 Task: Toggle the render whitespace.
Action: Mouse moved to (137, 14)
Screenshot: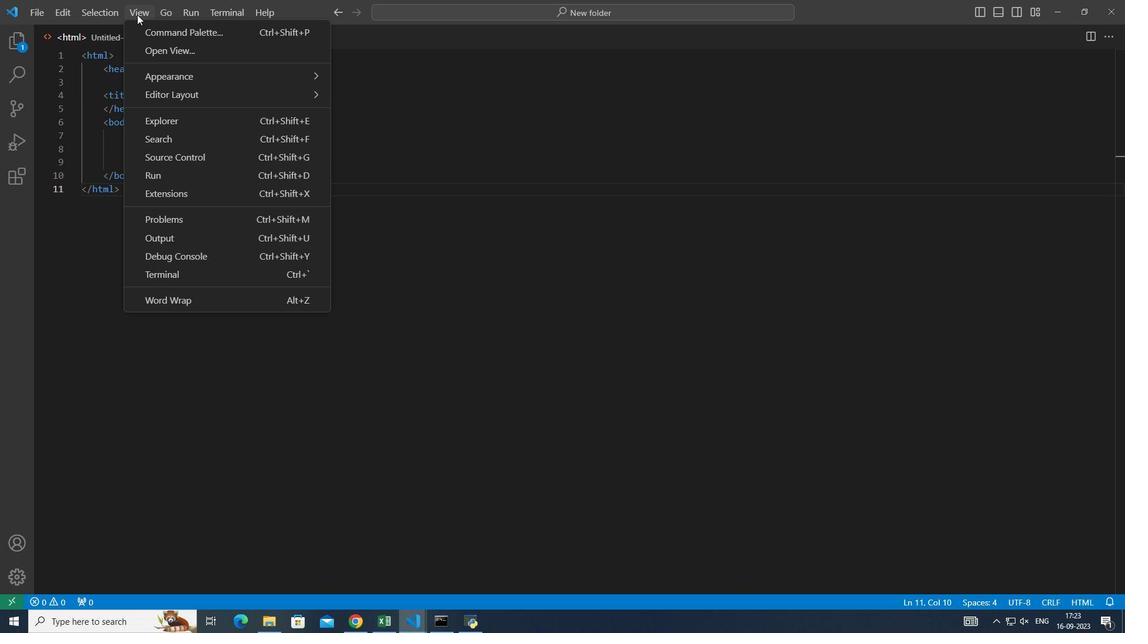 
Action: Mouse pressed left at (137, 14)
Screenshot: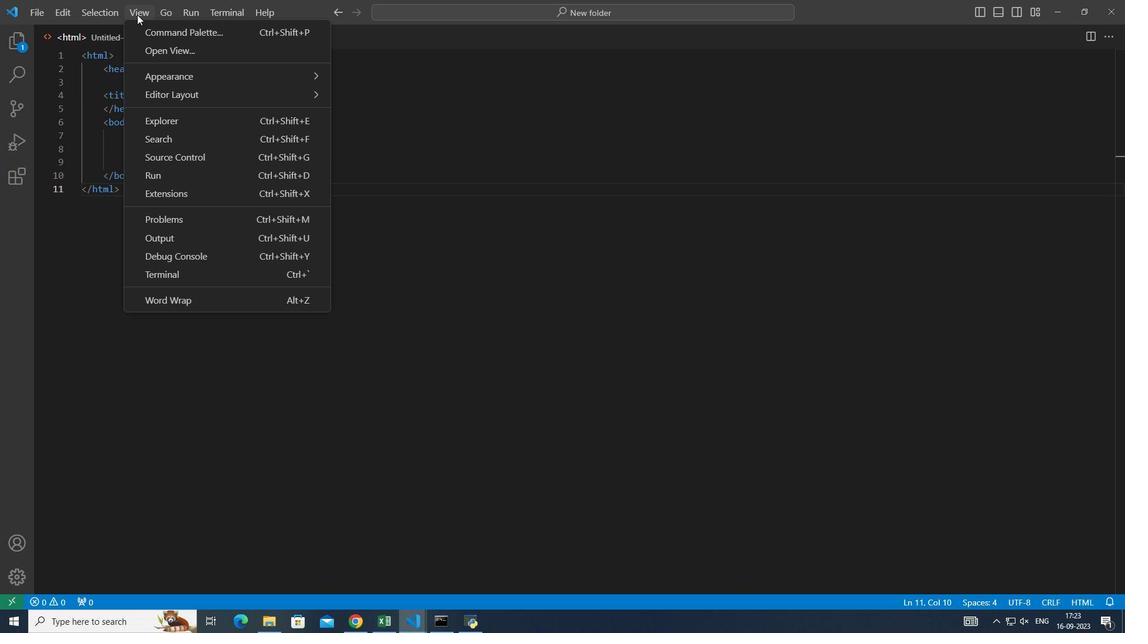 
Action: Mouse moved to (386, 373)
Screenshot: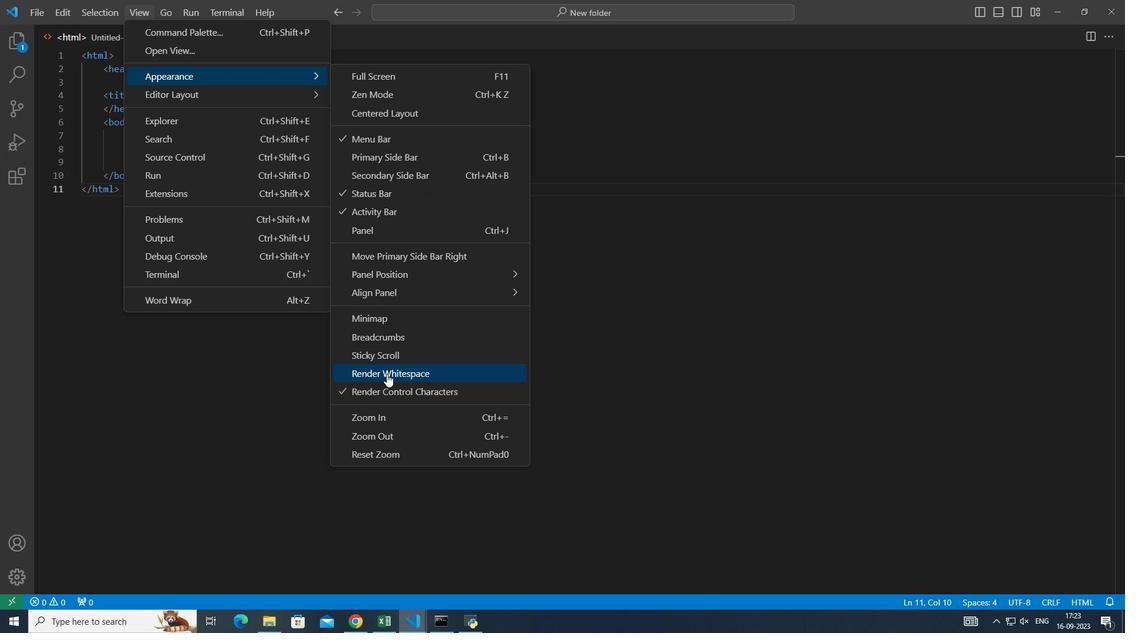 
Action: Mouse pressed left at (386, 373)
Screenshot: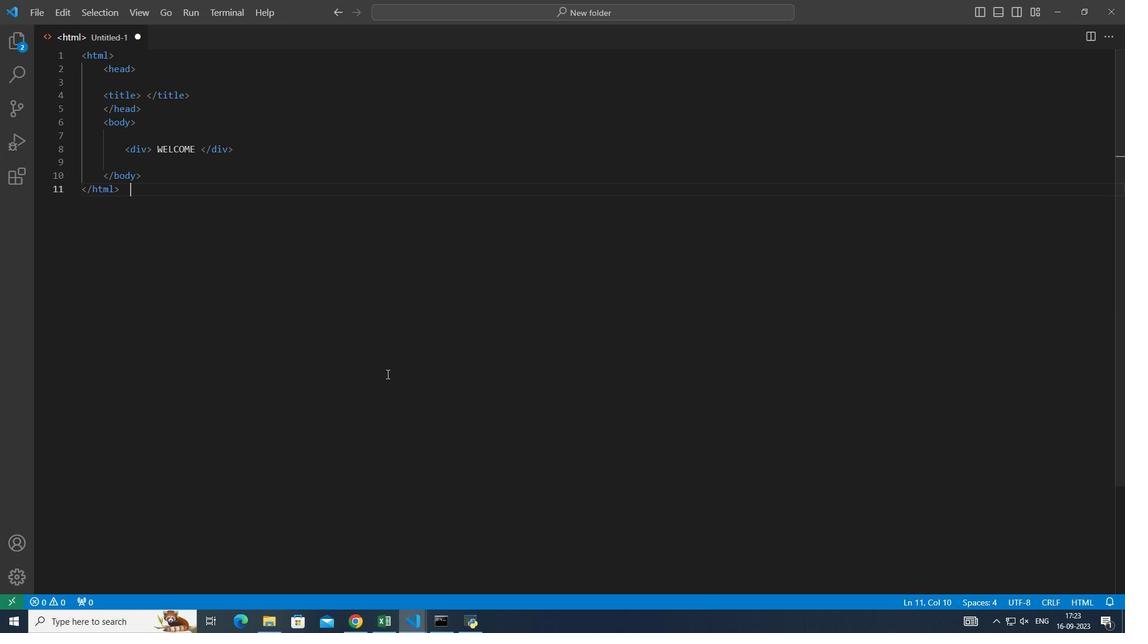 
Action: Mouse moved to (236, 220)
Screenshot: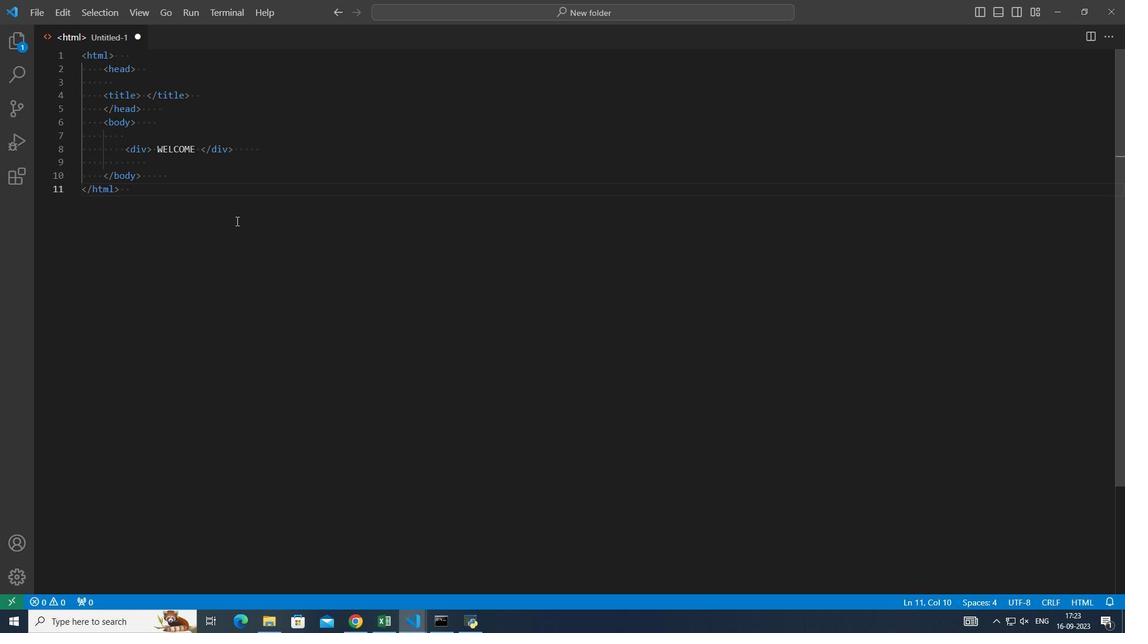 
